 Task: Create a sub task Design and Implement Solution for the task  Integrate a new online appointment scheduling system for a healthcare provider in the project AgileRadius , assign it to team member softage.5@softage.net and update the status of the sub task to  Completed , set the priority of the sub task to High
Action: Mouse moved to (56, 257)
Screenshot: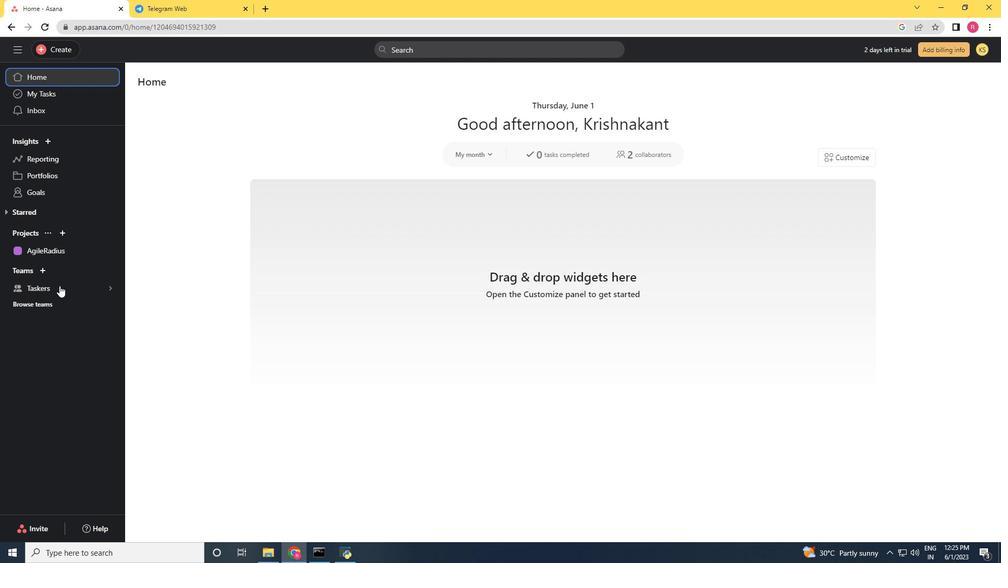 
Action: Mouse pressed left at (56, 257)
Screenshot: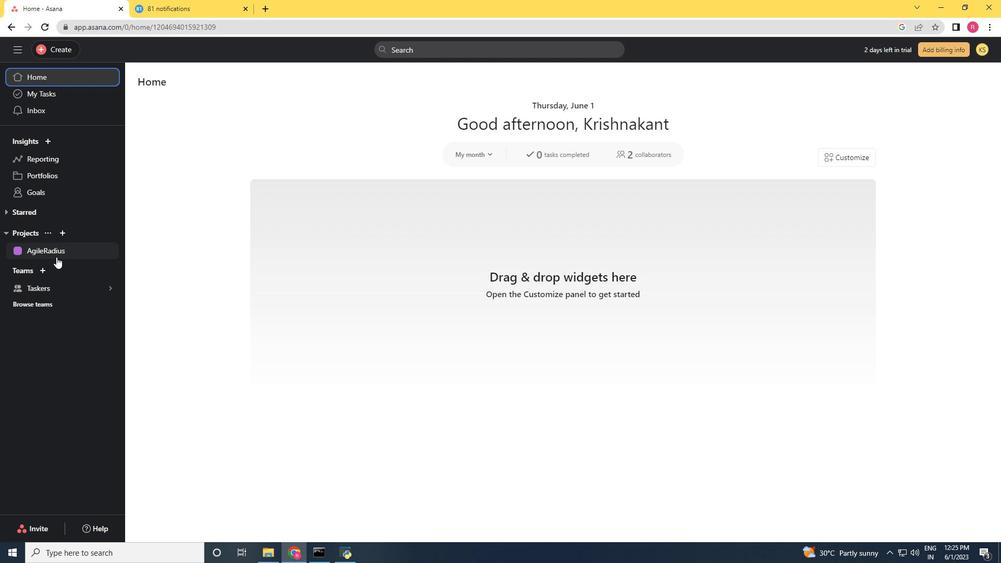 
Action: Mouse moved to (477, 231)
Screenshot: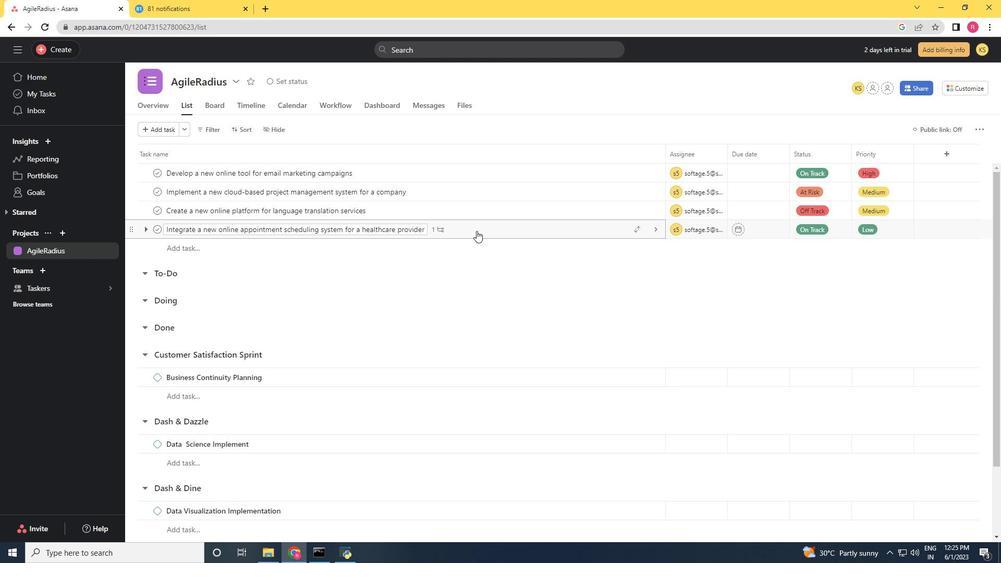 
Action: Mouse pressed left at (477, 231)
Screenshot: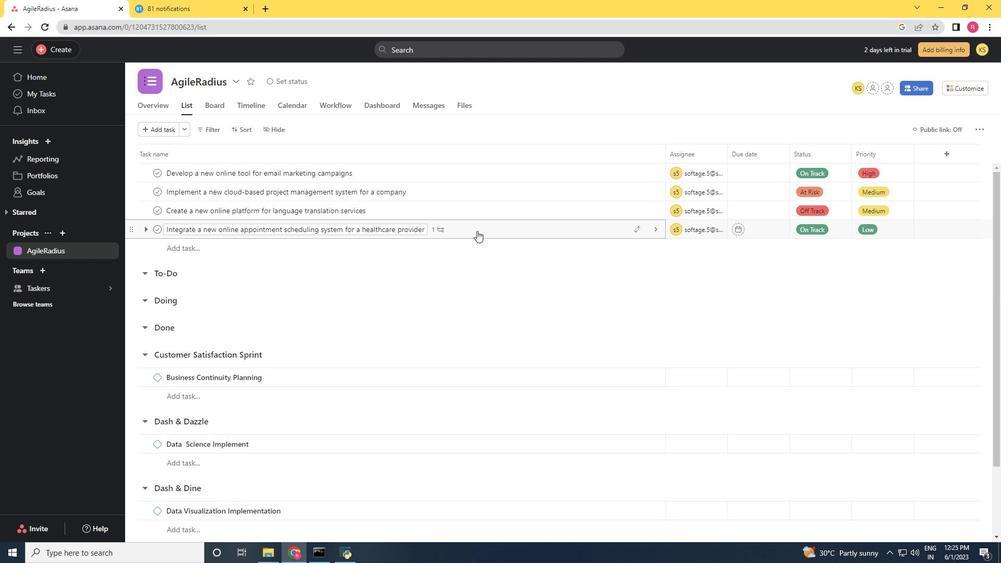 
Action: Mouse moved to (776, 407)
Screenshot: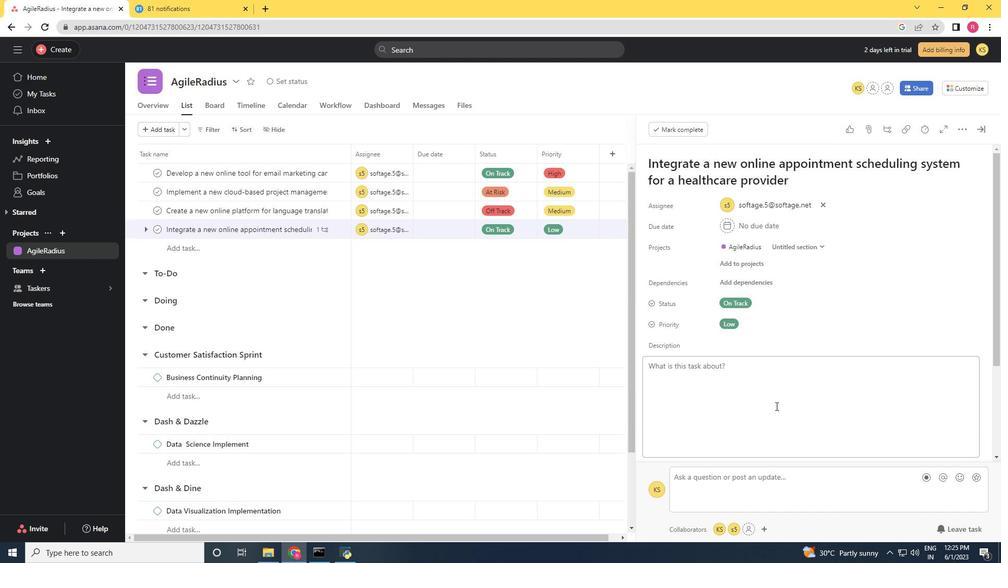 
Action: Mouse scrolled (776, 407) with delta (0, 0)
Screenshot: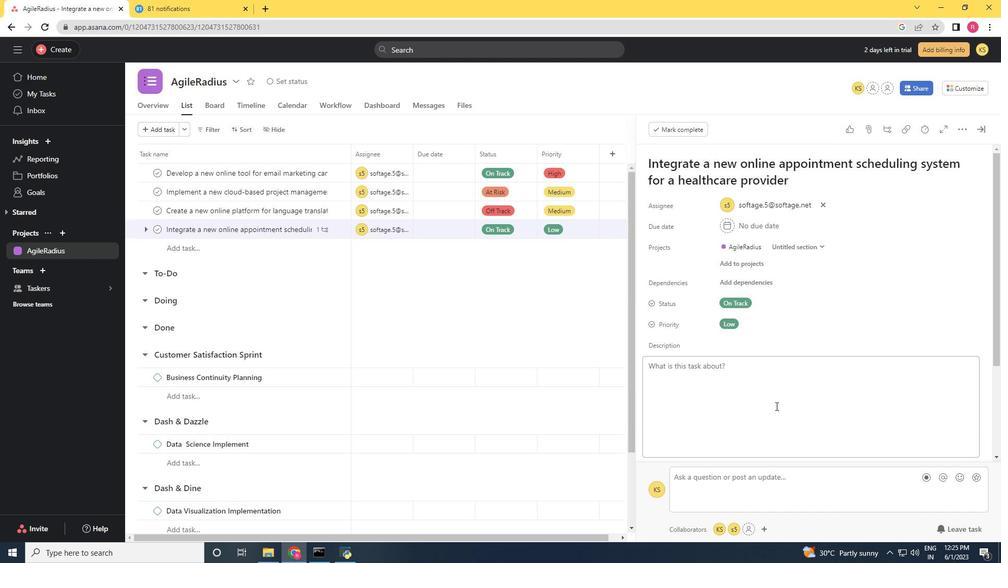 
Action: Mouse scrolled (776, 407) with delta (0, 0)
Screenshot: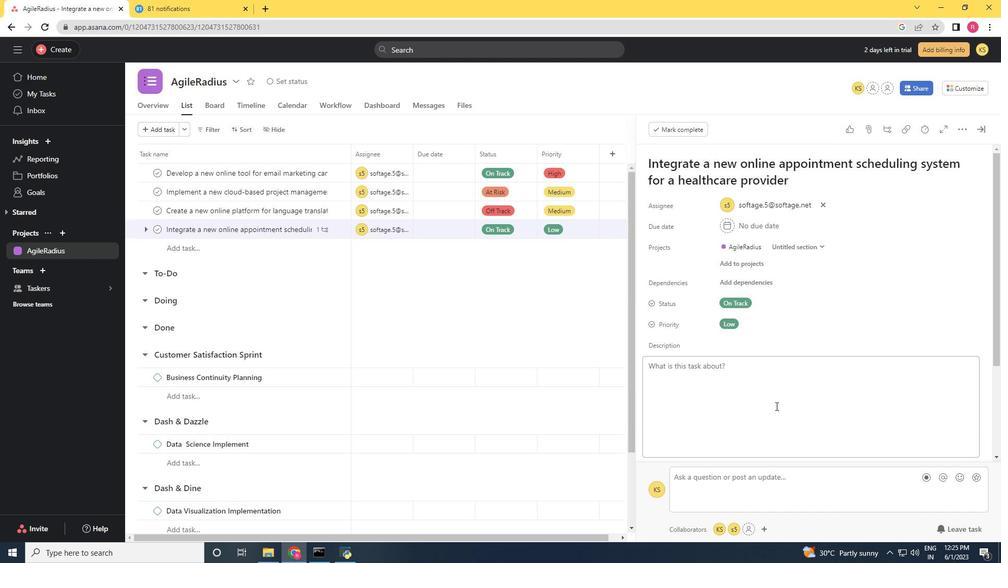 
Action: Mouse moved to (776, 407)
Screenshot: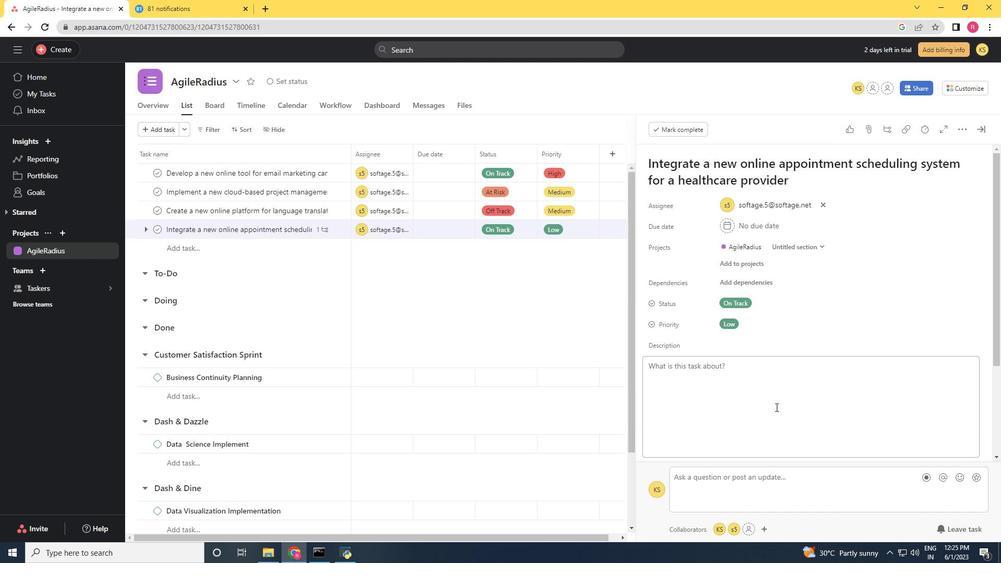 
Action: Mouse scrolled (776, 407) with delta (0, 0)
Screenshot: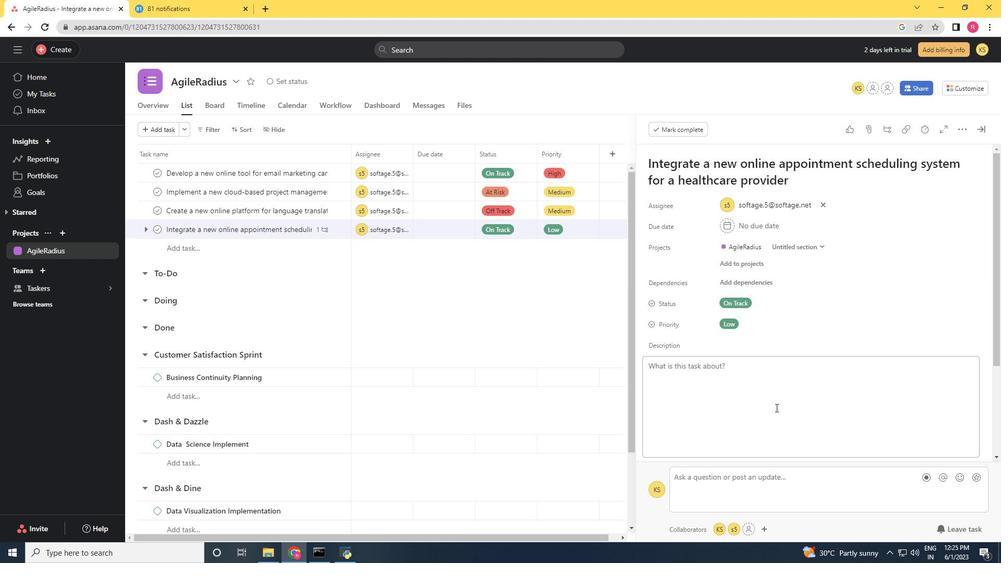 
Action: Mouse moved to (686, 381)
Screenshot: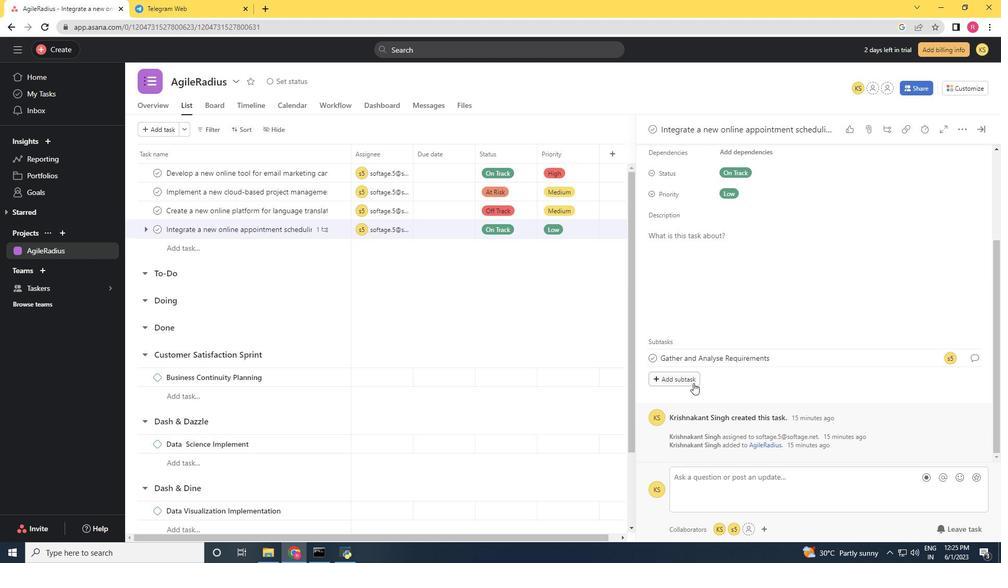 
Action: Mouse pressed left at (686, 381)
Screenshot: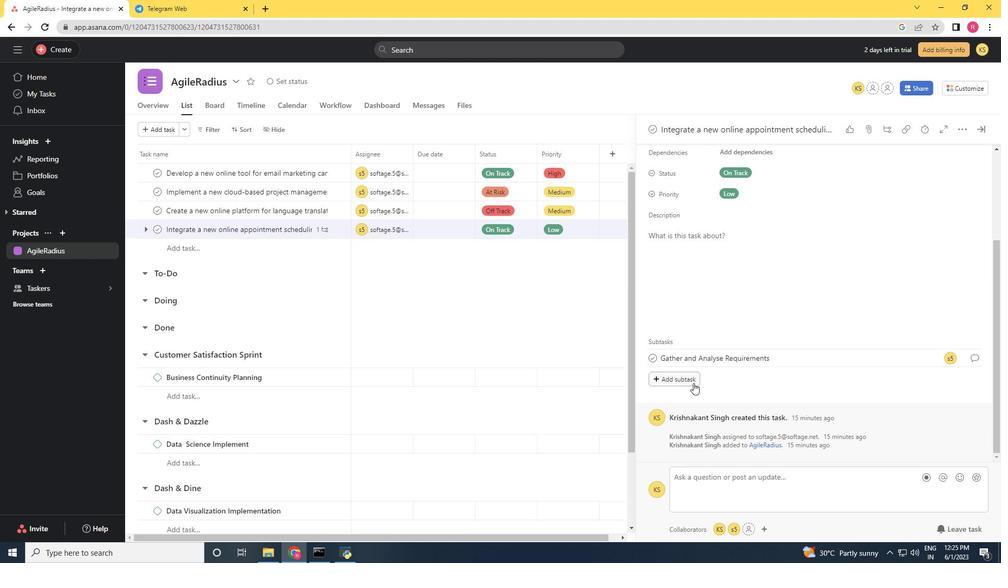 
Action: Key pressed <Key.shift><Key.shift>Design<Key.space>and<Key.space><Key.shift><Key.shift>Implene<Key.backspace><Key.backspace>ment<Key.space><Key.shift>Solution<Key.space>
Screenshot: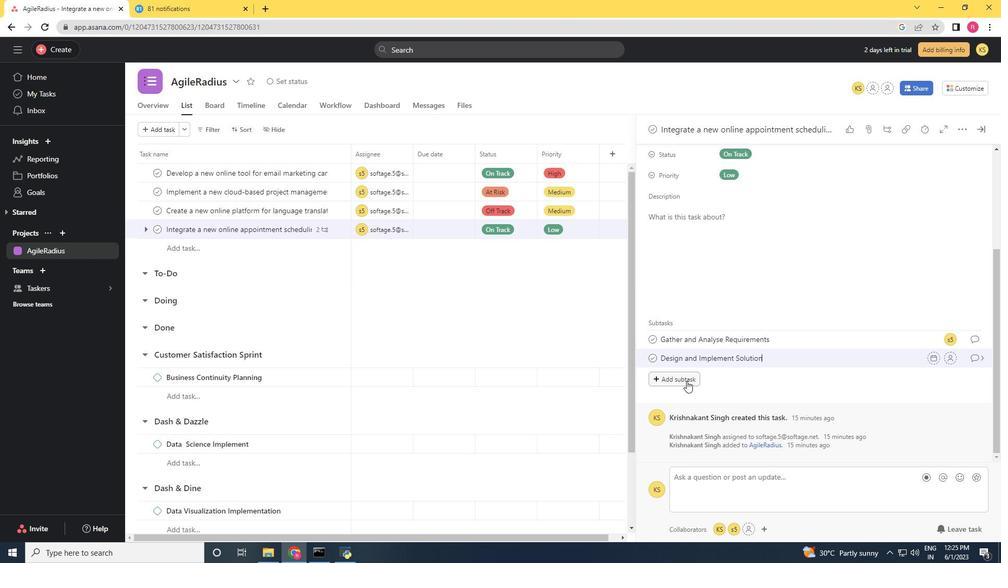 
Action: Mouse moved to (948, 359)
Screenshot: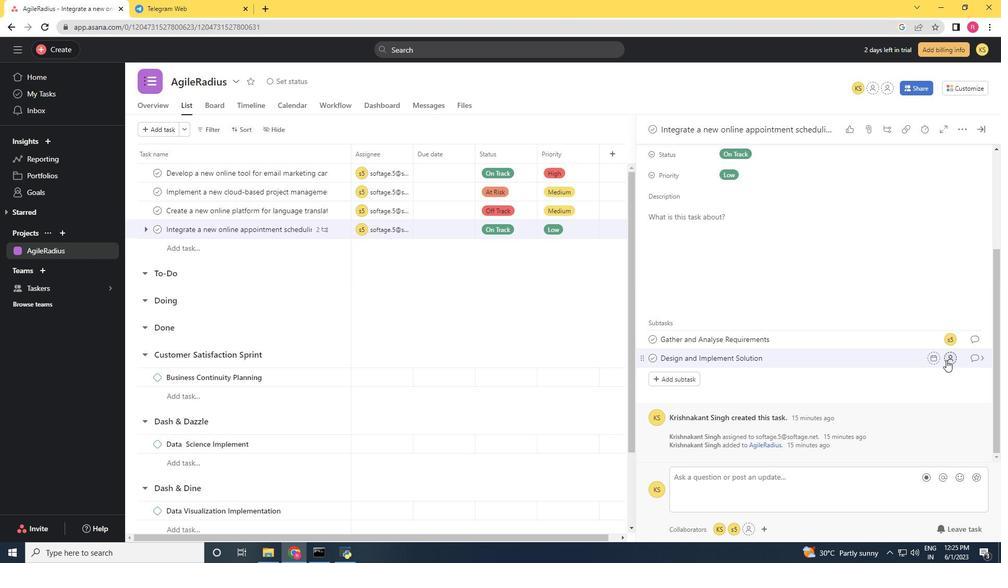 
Action: Mouse pressed left at (948, 359)
Screenshot: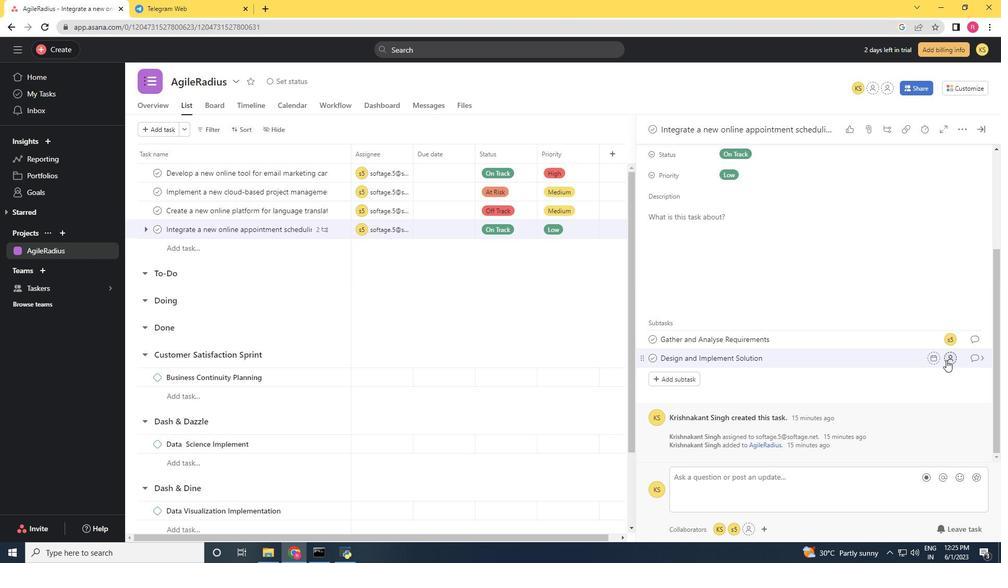 
Action: Mouse moved to (948, 359)
Screenshot: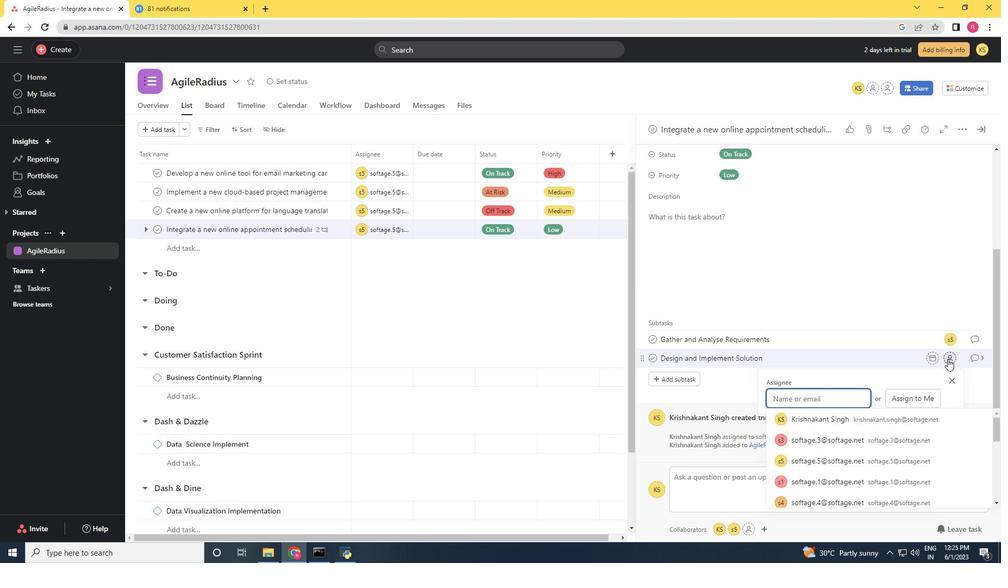 
Action: Key pressed s
Screenshot: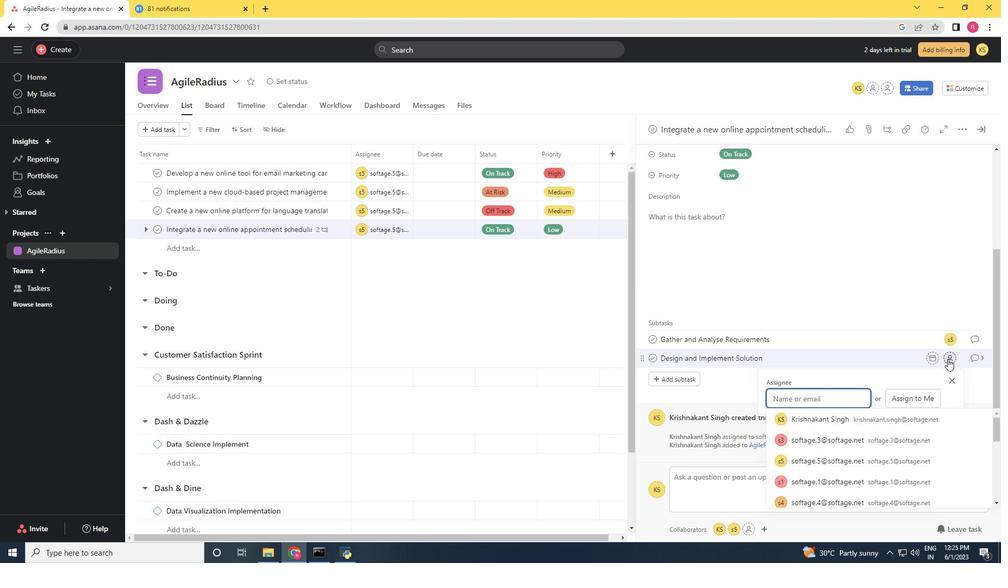 
Action: Mouse moved to (948, 359)
Screenshot: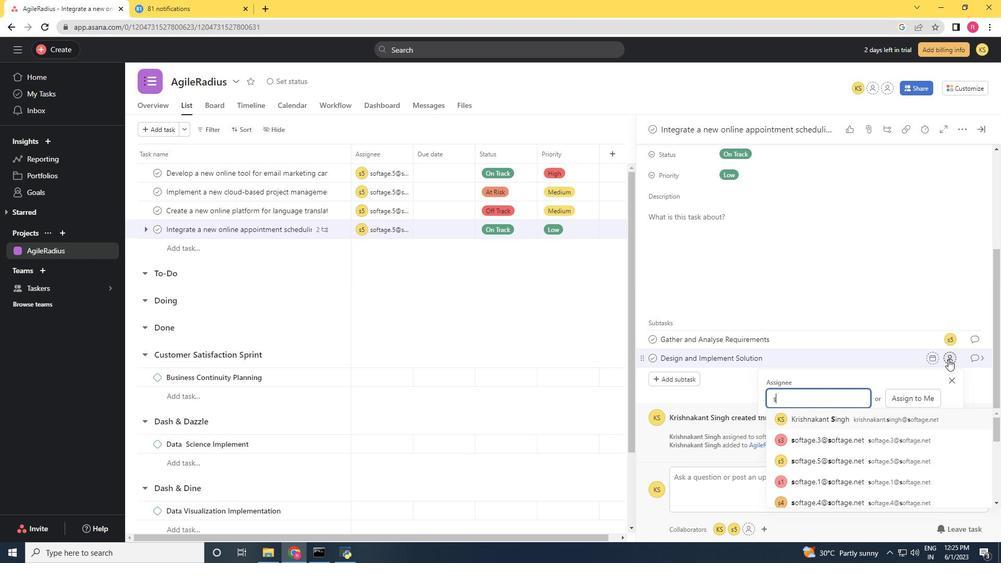 
Action: Key pressed o
Screenshot: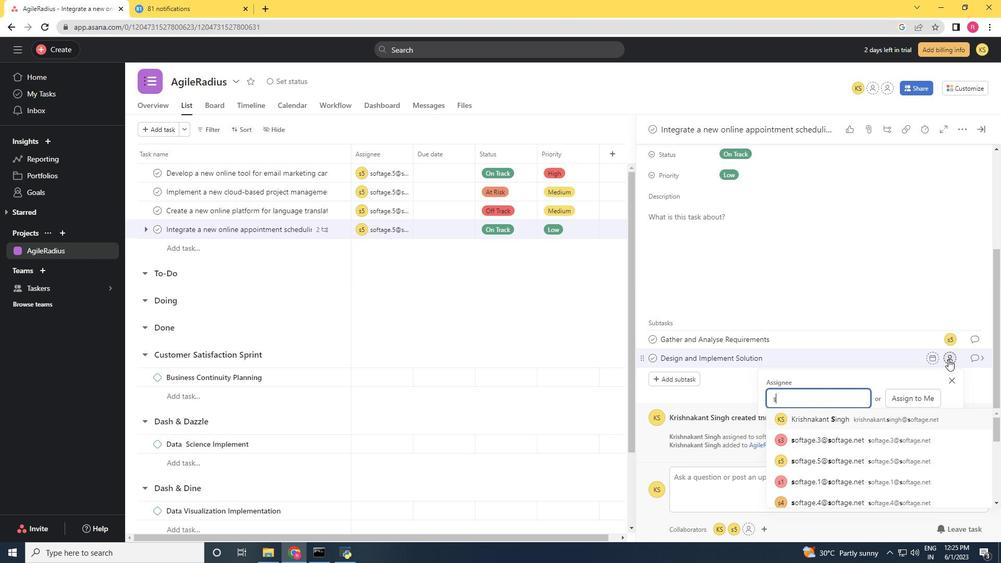 
Action: Mouse moved to (948, 359)
Screenshot: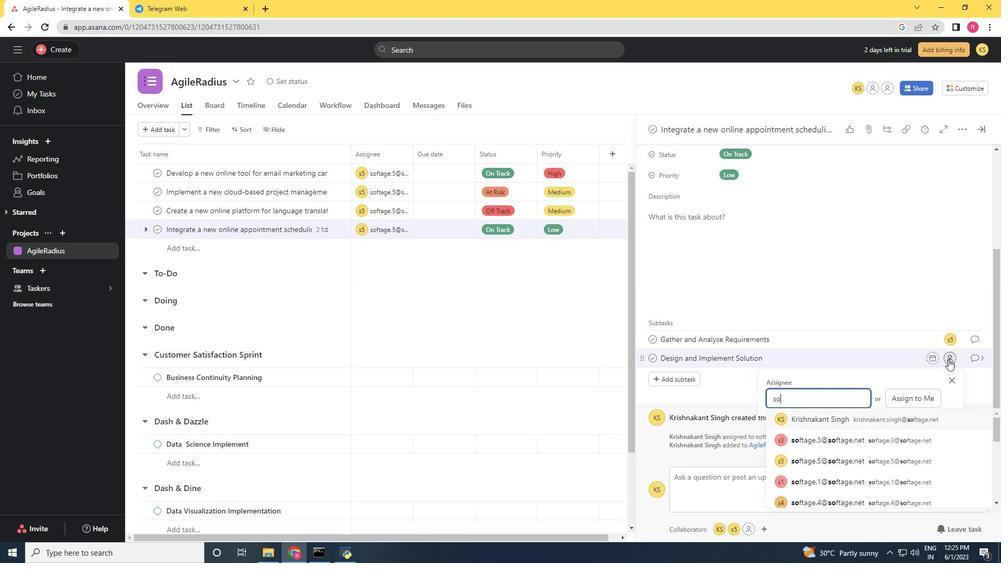 
Action: Key pressed ftage
Screenshot: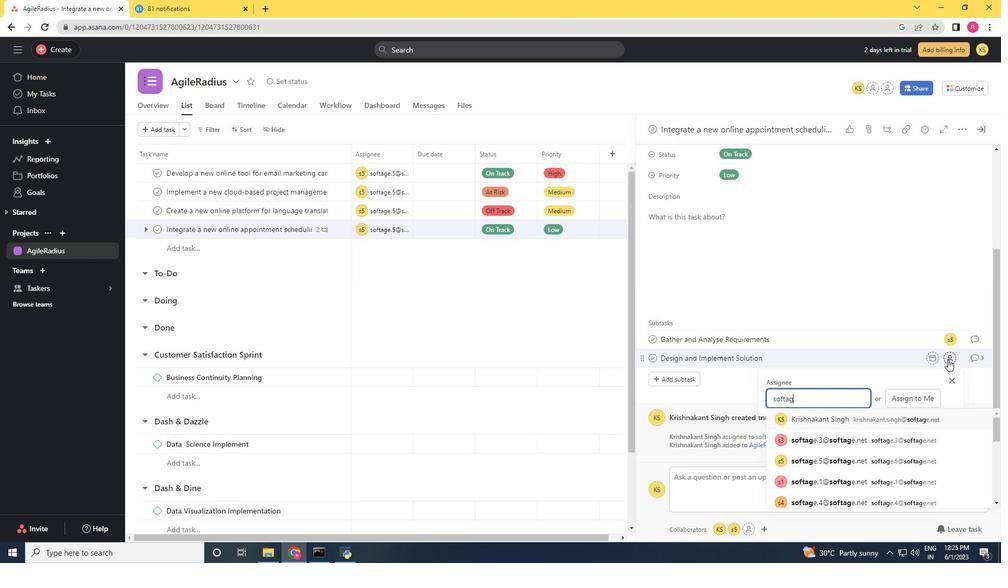 
Action: Mouse moved to (947, 359)
Screenshot: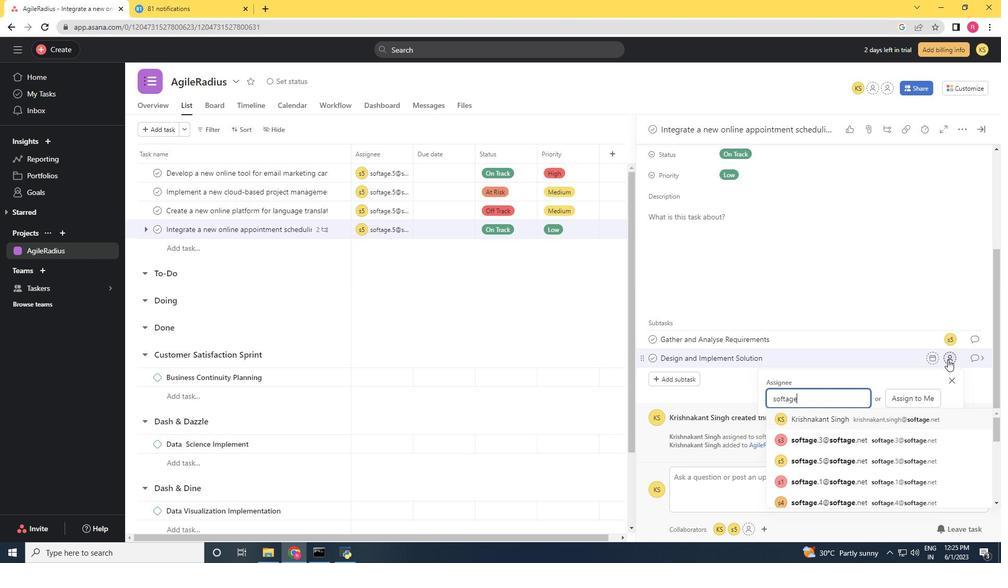 
Action: Key pressed .
Screenshot: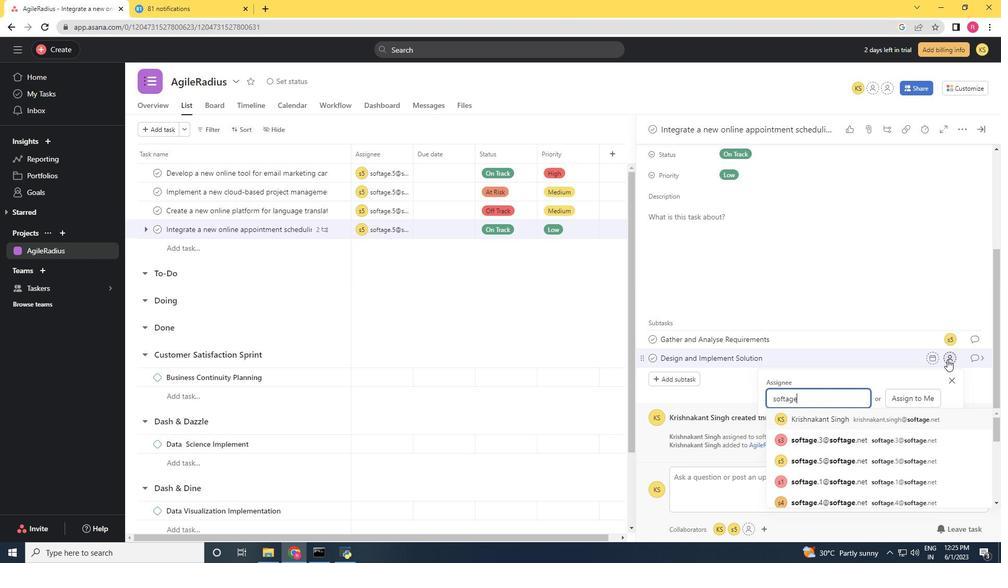 
Action: Mouse moved to (947, 360)
Screenshot: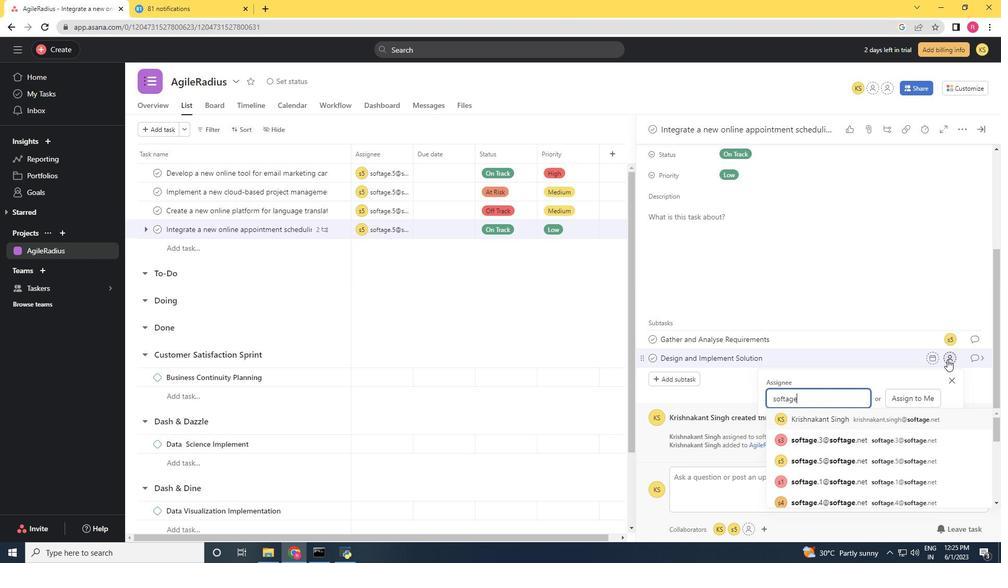 
Action: Key pressed 5
Screenshot: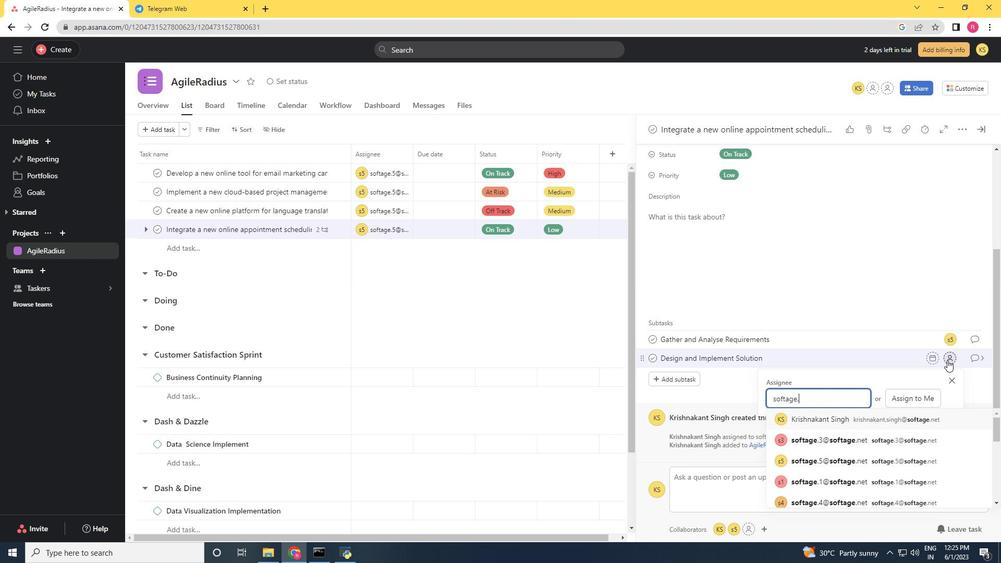 
Action: Mouse moved to (931, 369)
Screenshot: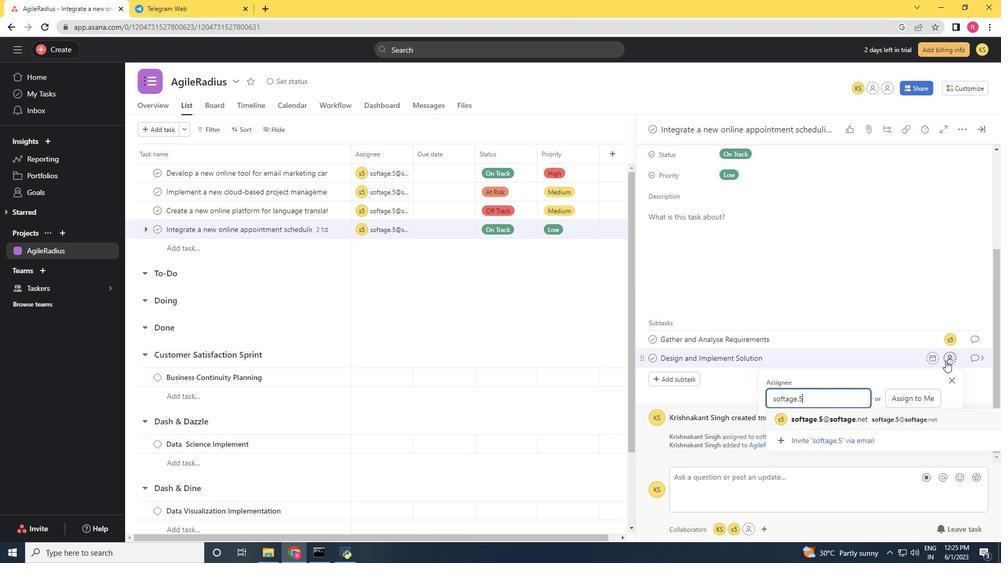 
Action: Key pressed <Key.shift>
Screenshot: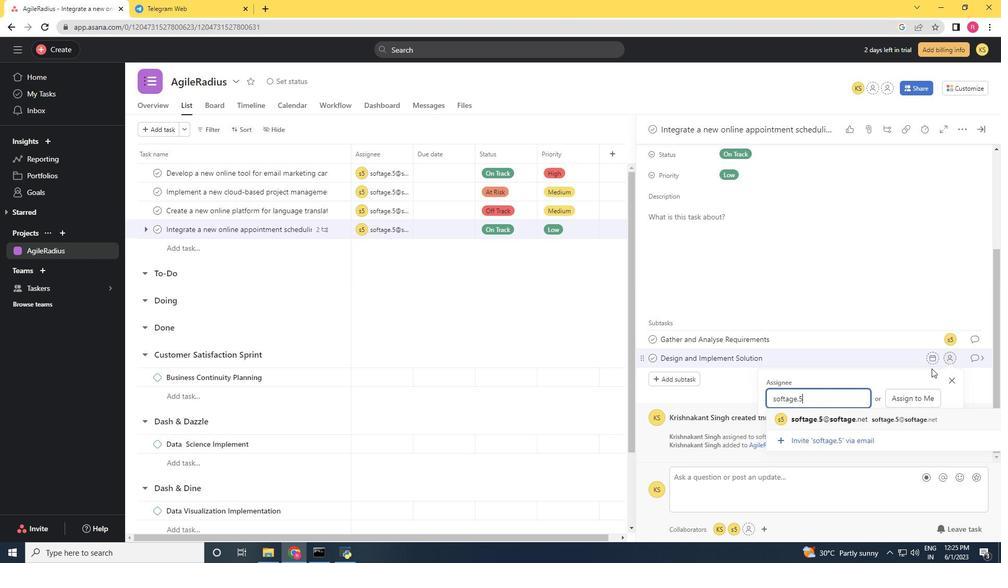 
Action: Mouse moved to (930, 369)
Screenshot: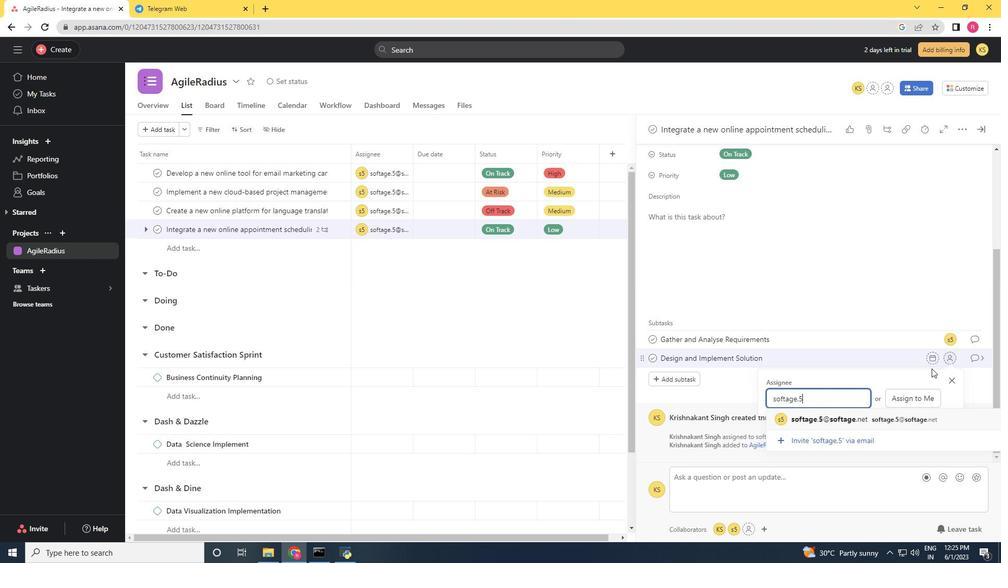 
Action: Key pressed @softag
Screenshot: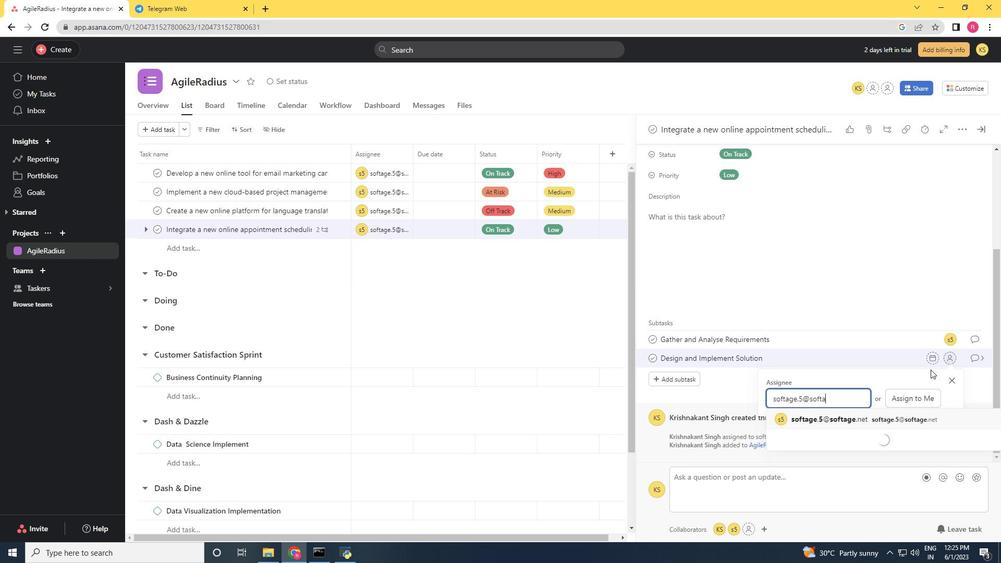 
Action: Mouse moved to (930, 369)
Screenshot: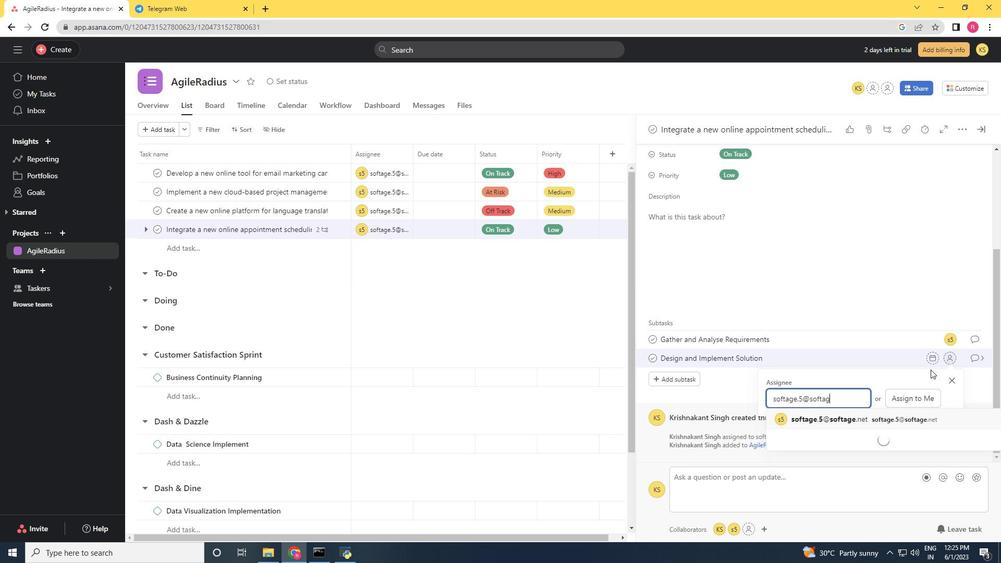 
Action: Key pressed e.net
Screenshot: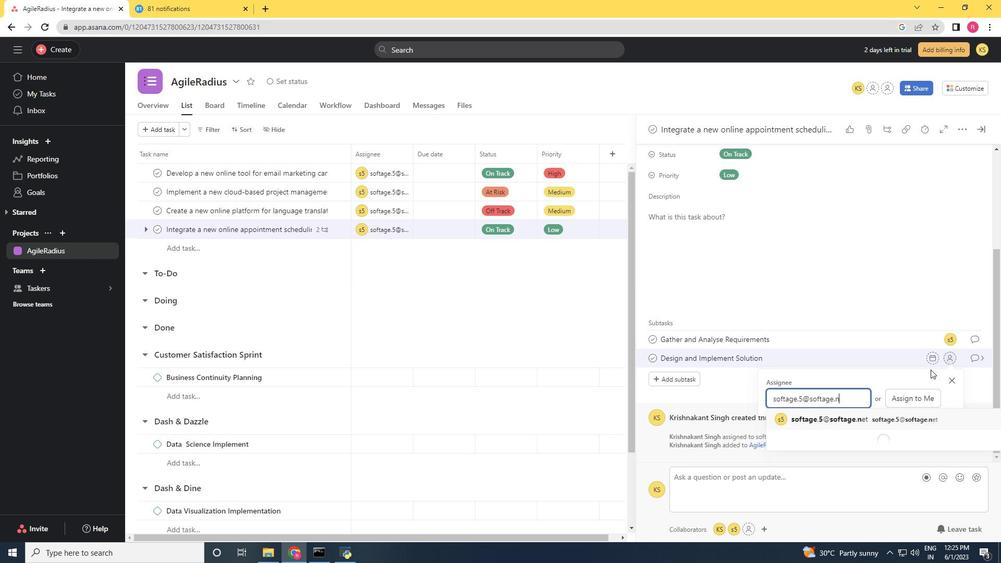
Action: Mouse moved to (905, 416)
Screenshot: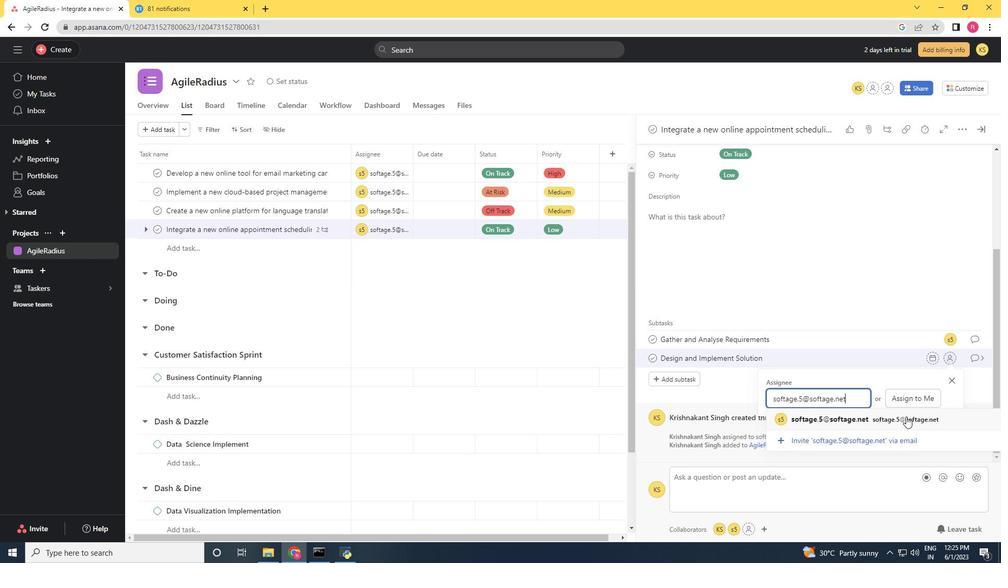 
Action: Mouse pressed left at (905, 416)
Screenshot: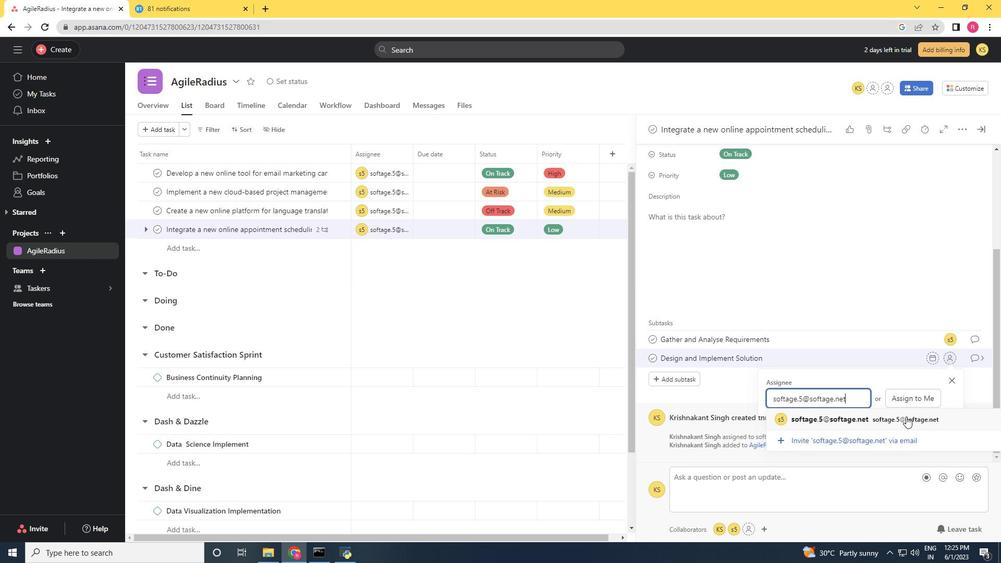 
Action: Mouse moved to (971, 359)
Screenshot: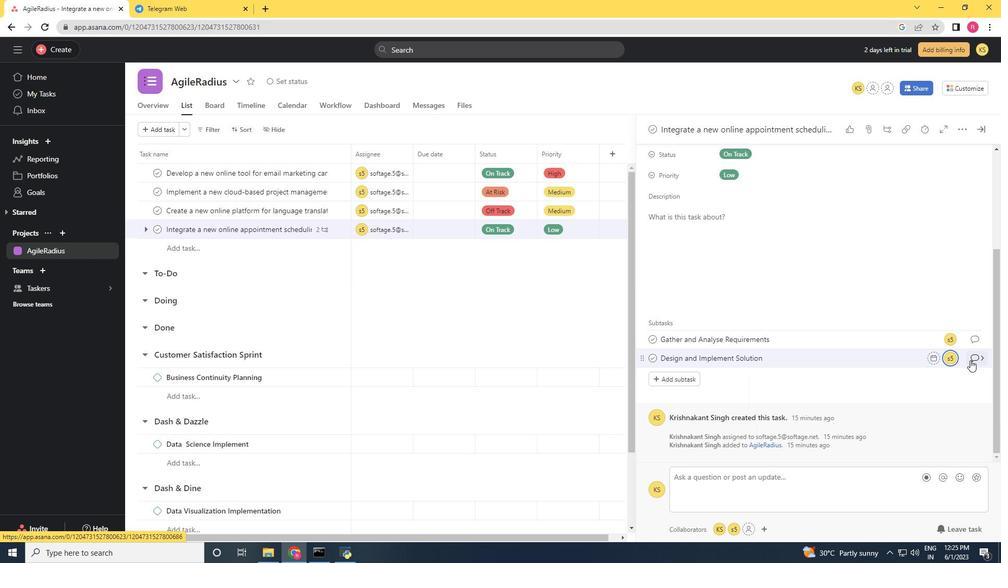 
Action: Mouse pressed left at (971, 359)
Screenshot: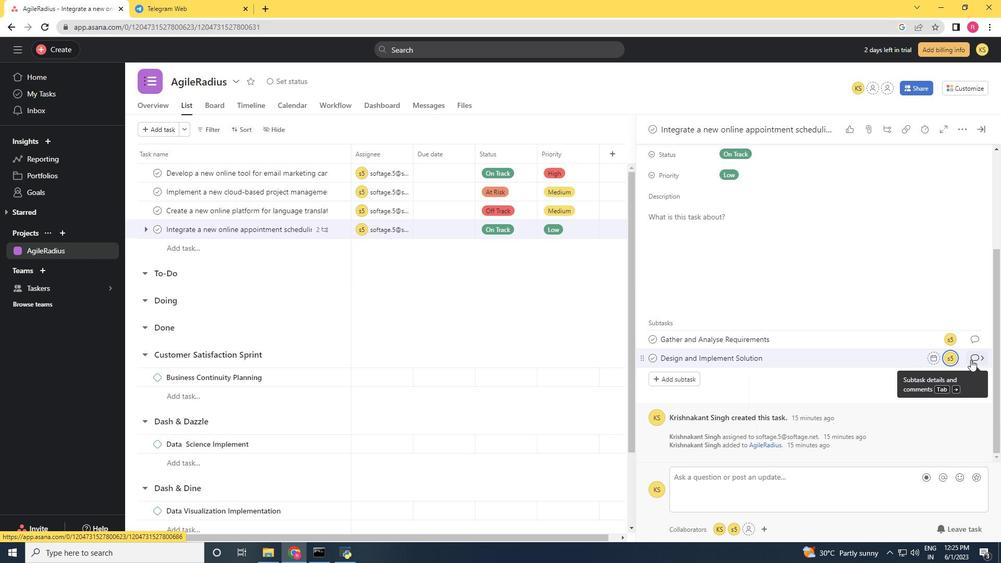 
Action: Mouse moved to (700, 273)
Screenshot: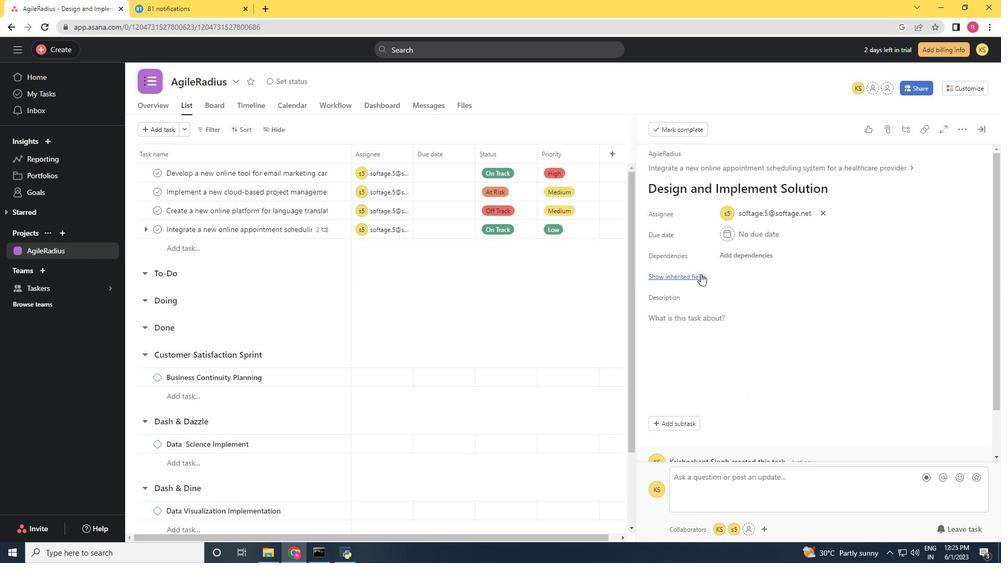 
Action: Mouse pressed left at (700, 273)
Screenshot: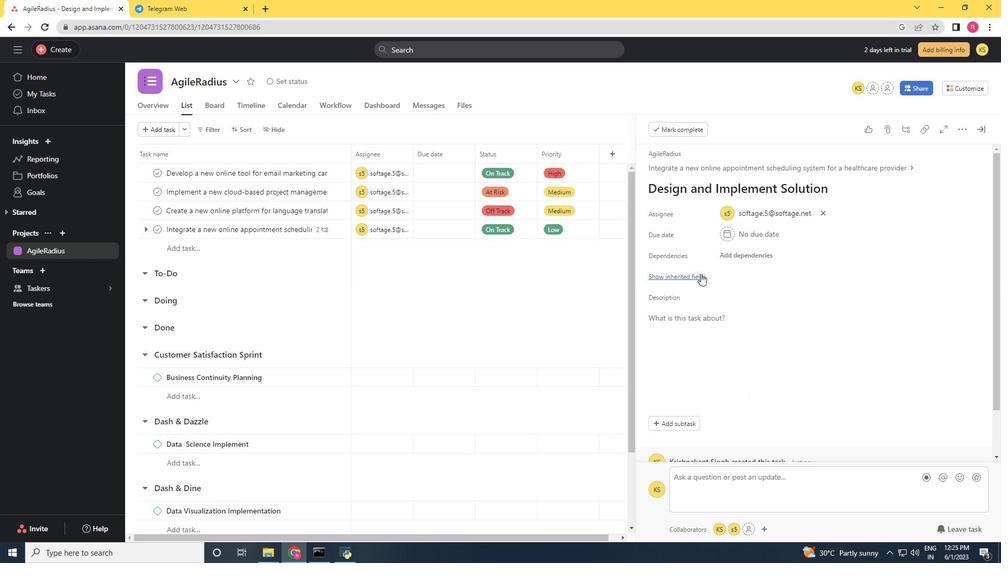 
Action: Mouse moved to (737, 298)
Screenshot: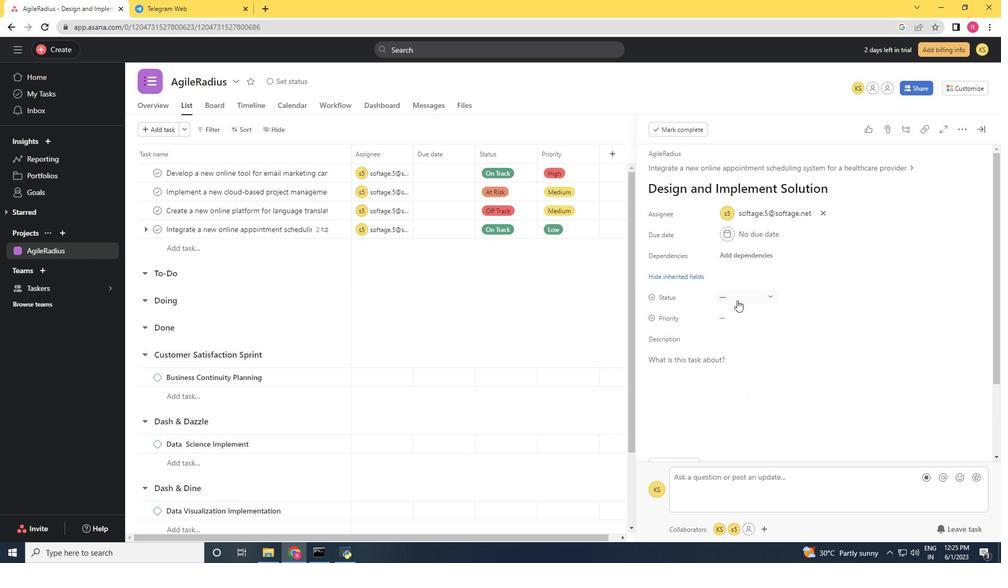 
Action: Mouse pressed left at (737, 298)
Screenshot: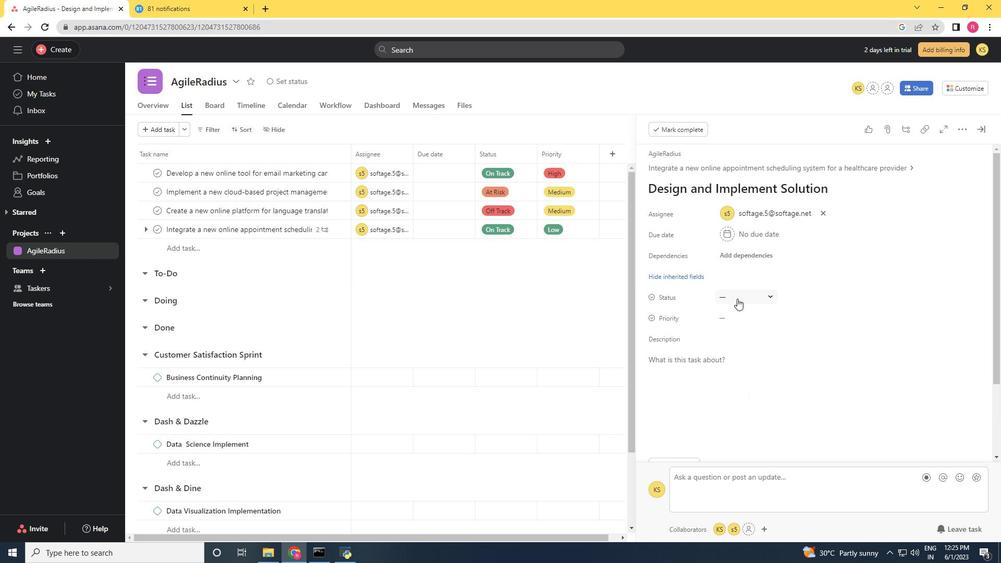 
Action: Mouse moved to (765, 383)
Screenshot: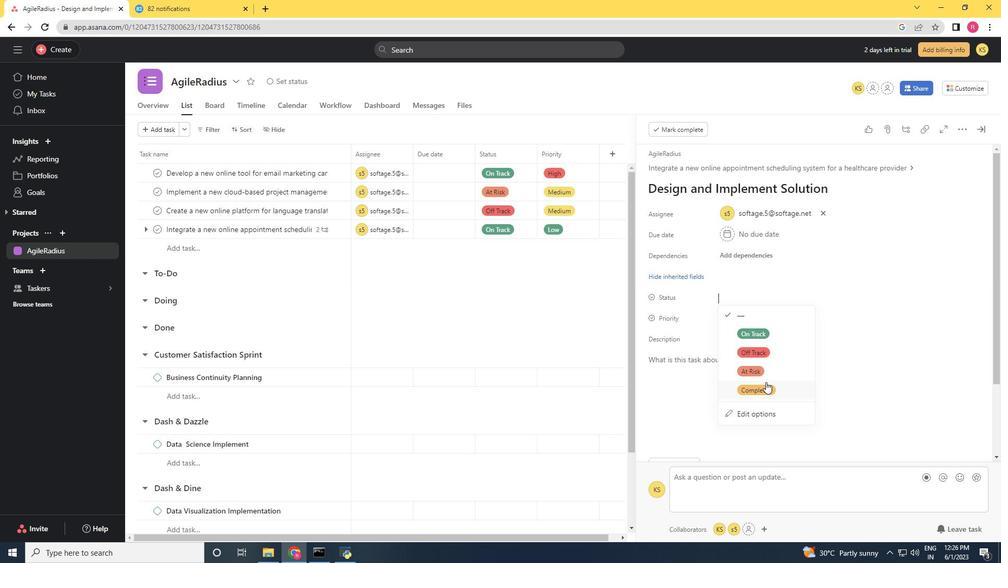 
Action: Mouse pressed left at (765, 383)
Screenshot: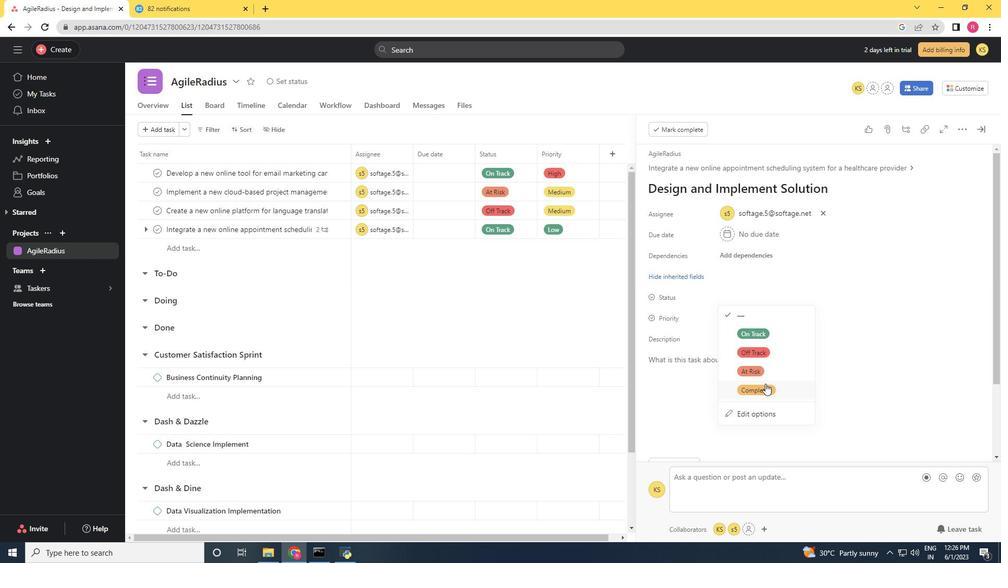 
Action: Mouse moved to (735, 317)
Screenshot: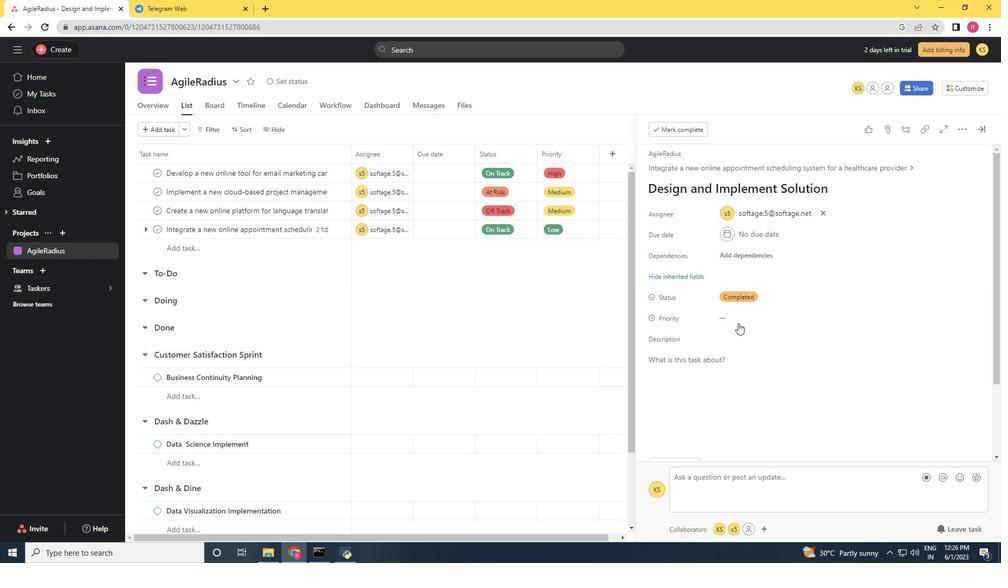 
Action: Mouse pressed left at (735, 317)
Screenshot: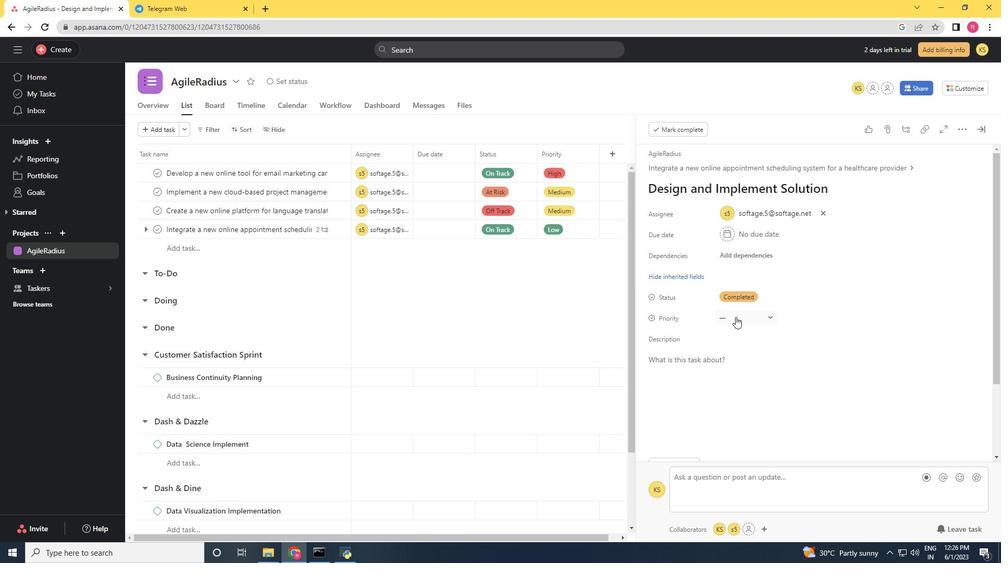 
Action: Mouse moved to (745, 359)
Screenshot: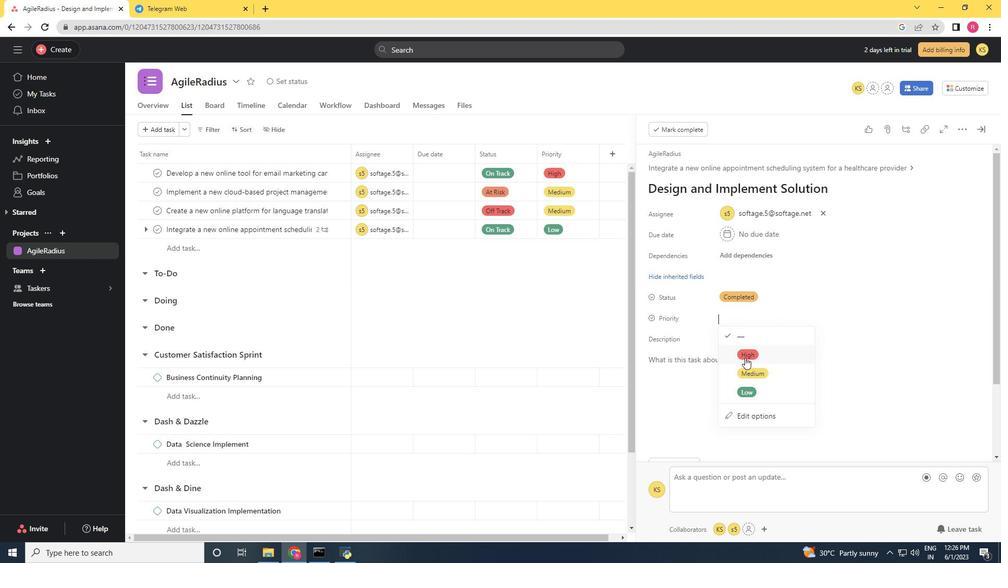 
Action: Mouse pressed left at (745, 359)
Screenshot: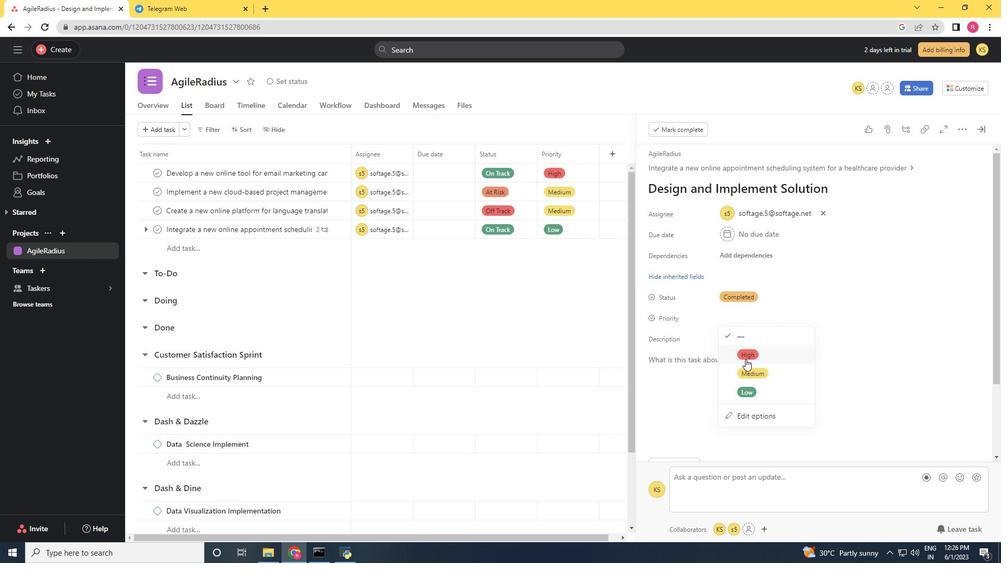 
